 Task: Open Card Card0000000050 in Board Board0000000013 in Workspace WS0000000005 in Trello. Add Member Nikrathi889@gmail.com to Card Card0000000050 in Board Board0000000013 in Workspace WS0000000005 in Trello. Add Yellow Label titled Label0000000050 to Card Card0000000050 in Board Board0000000013 in Workspace WS0000000005 in Trello. Add Checklist CL0000000050 to Card Card0000000050 in Board Board0000000013 in Workspace WS0000000005 in Trello. Add Dates with Start Date as May 08 2023 and Due Date as May 31 2023 to Card Card0000000050 in Board Board0000000013 in Workspace WS0000000005 in Trello
Action: Mouse moved to (58, 296)
Screenshot: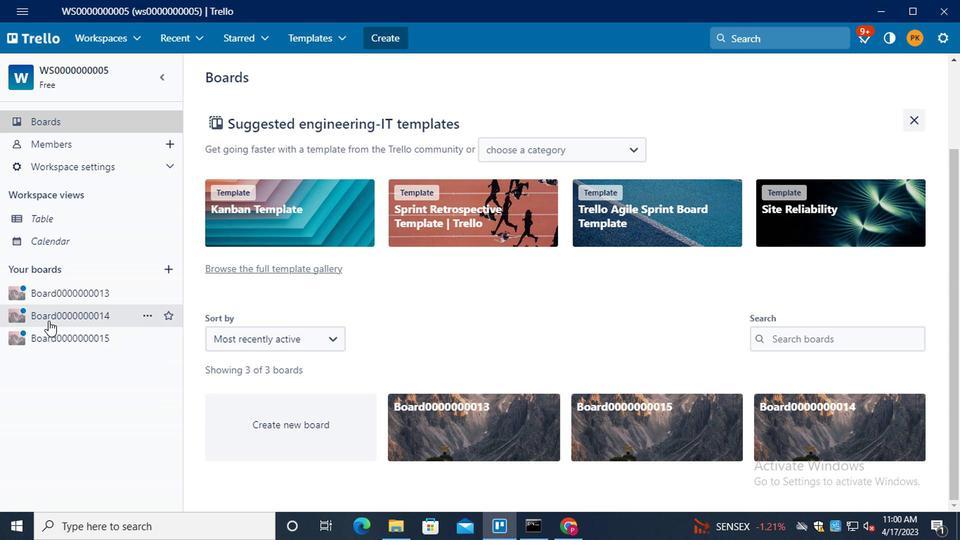 
Action: Mouse pressed left at (58, 296)
Screenshot: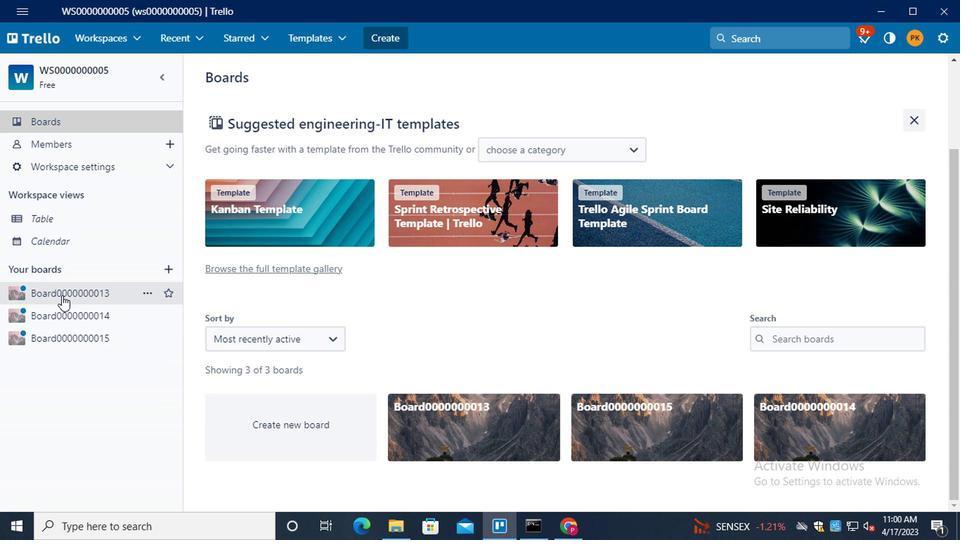 
Action: Mouse moved to (280, 253)
Screenshot: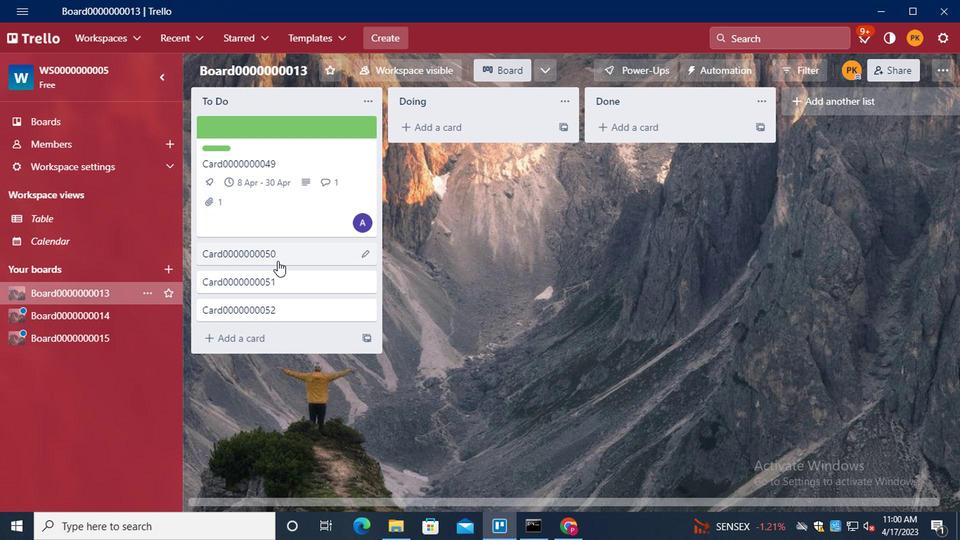 
Action: Mouse pressed left at (280, 253)
Screenshot: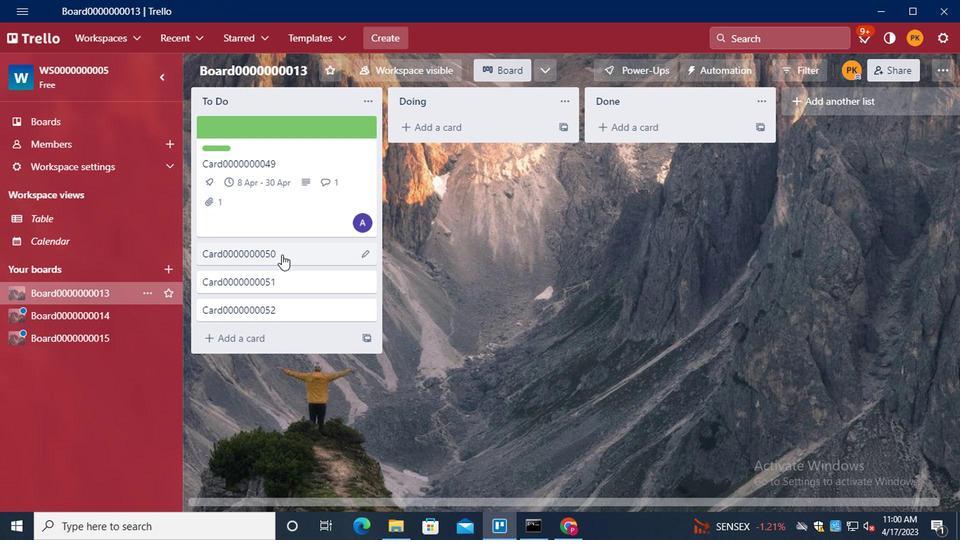 
Action: Mouse moved to (647, 132)
Screenshot: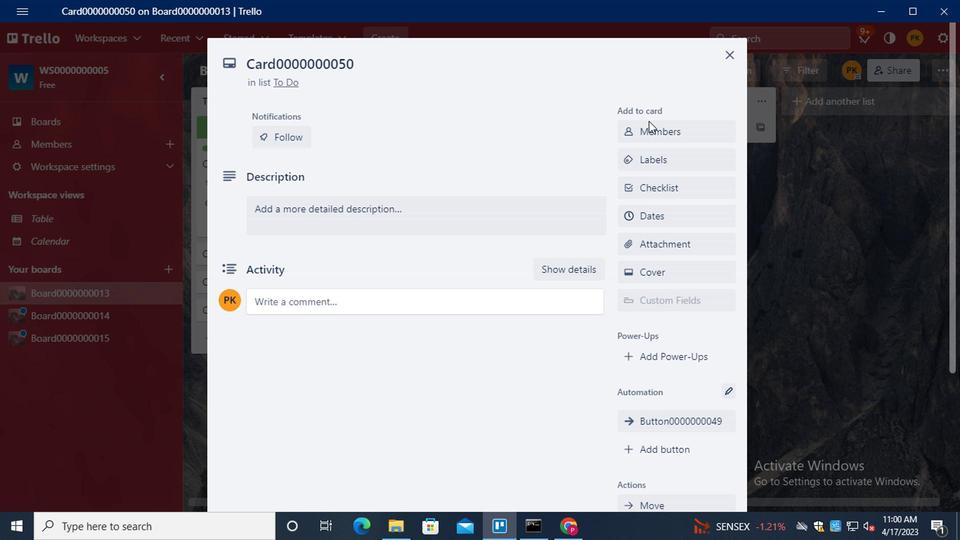 
Action: Mouse pressed left at (647, 132)
Screenshot: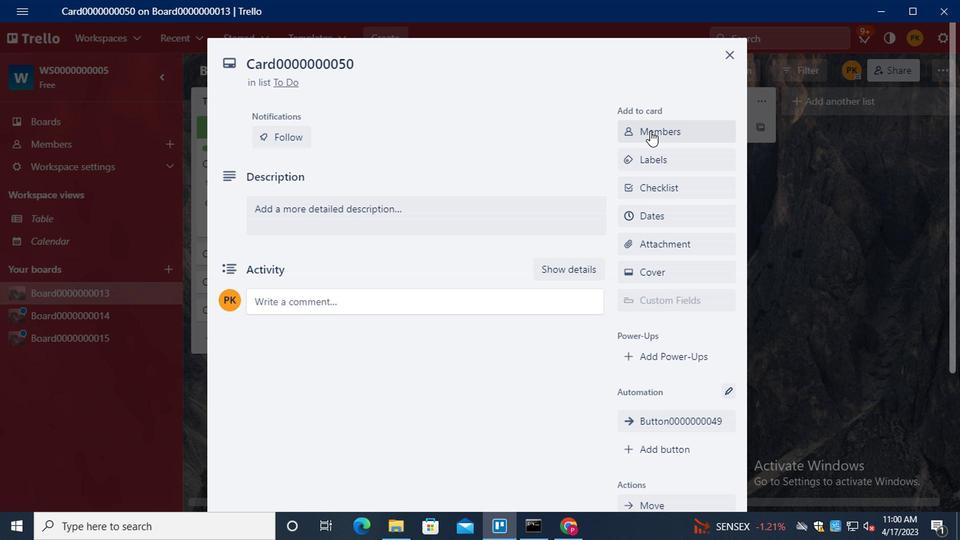 
Action: Mouse moved to (643, 210)
Screenshot: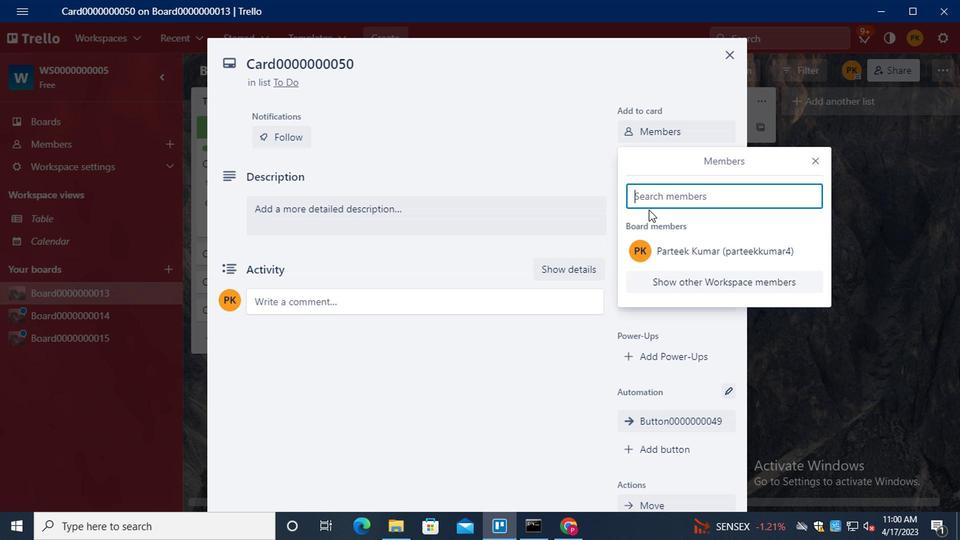 
Action: Key pressed <Key.shift>NIKRATHI889<Key.shift>@GMAIL.COM
Screenshot: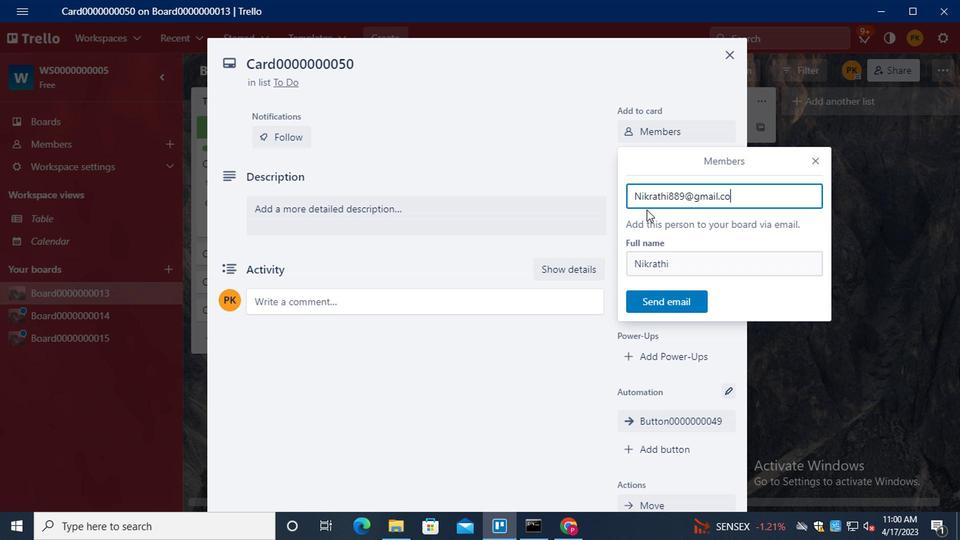 
Action: Mouse moved to (662, 312)
Screenshot: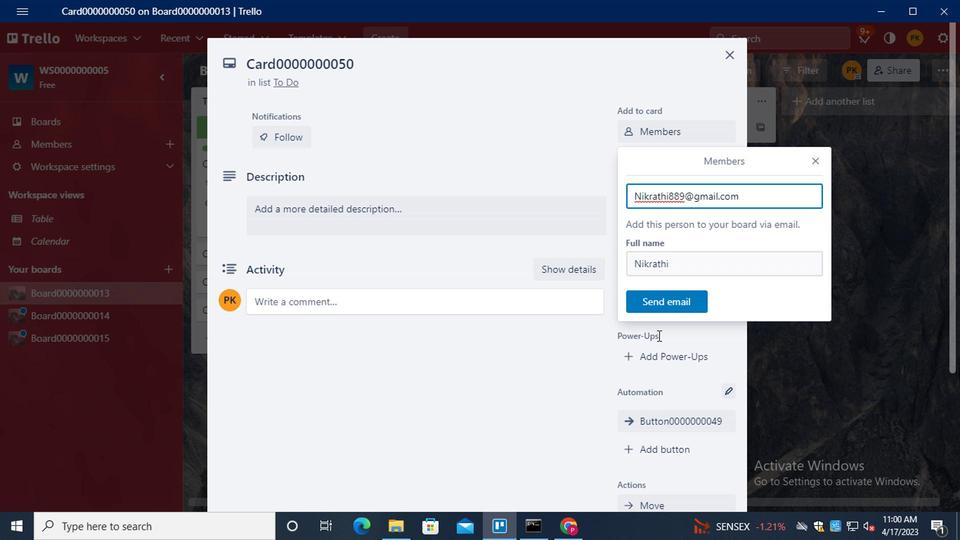 
Action: Mouse pressed left at (662, 312)
Screenshot: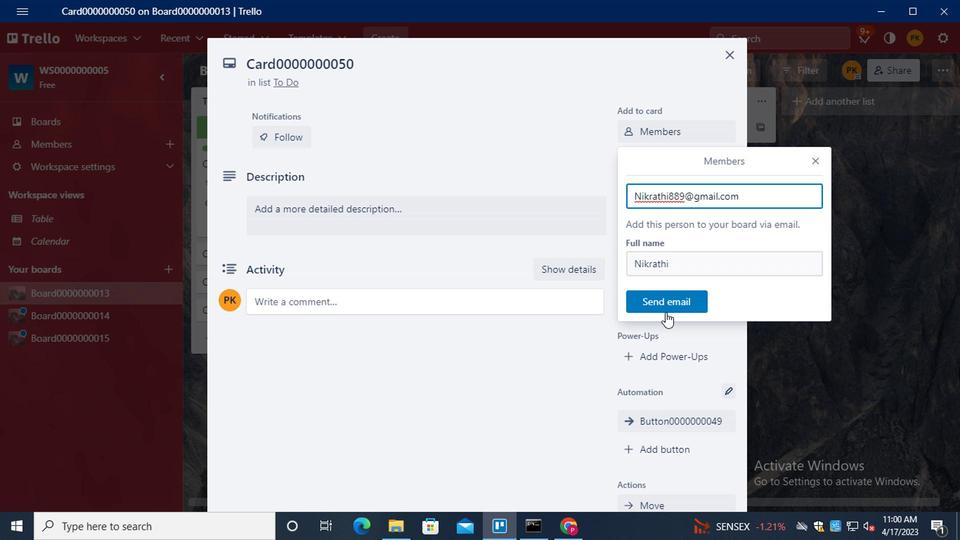 
Action: Mouse moved to (656, 164)
Screenshot: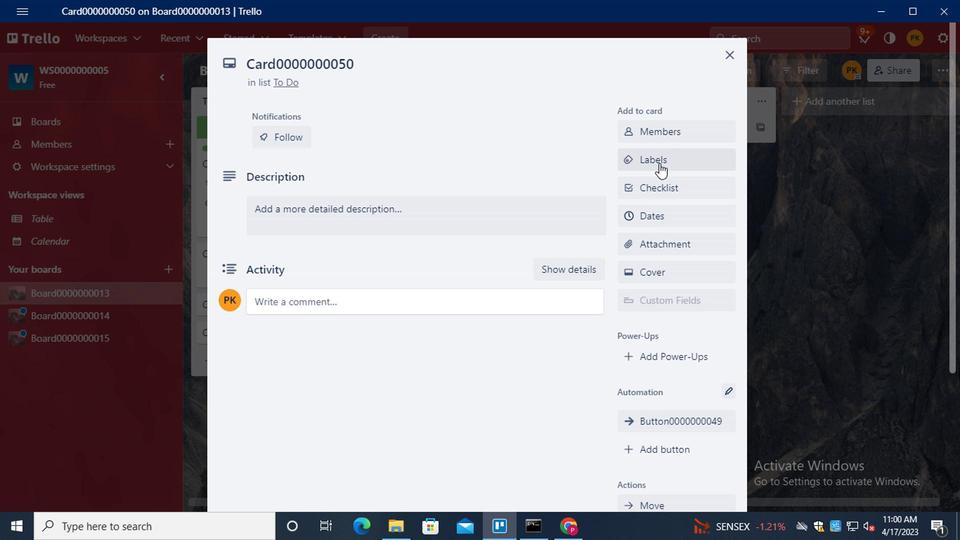 
Action: Mouse pressed left at (656, 164)
Screenshot: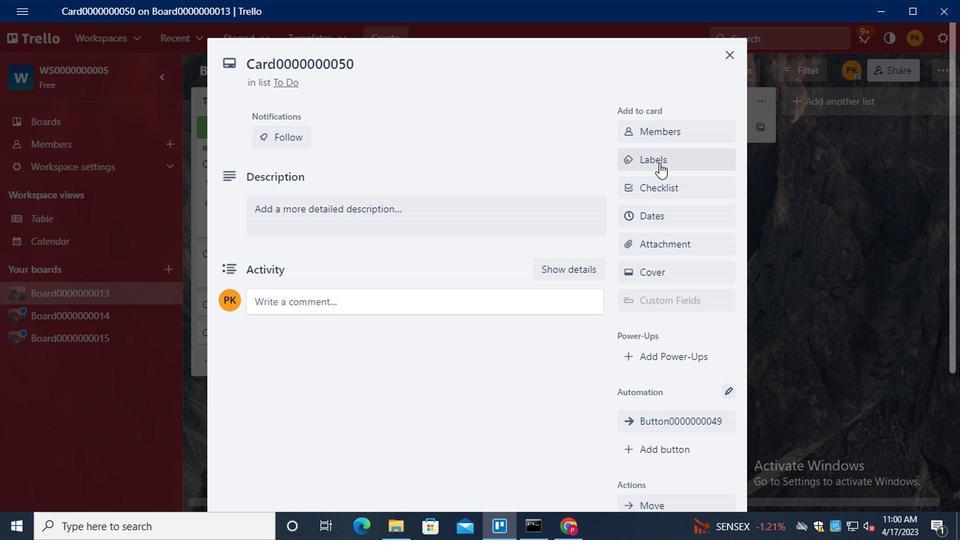 
Action: Mouse moved to (695, 346)
Screenshot: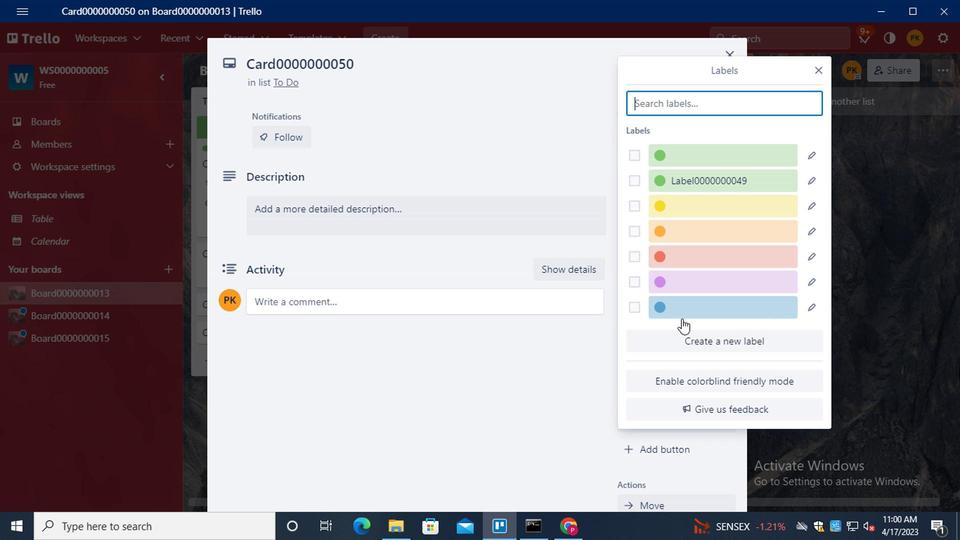
Action: Mouse pressed left at (695, 346)
Screenshot: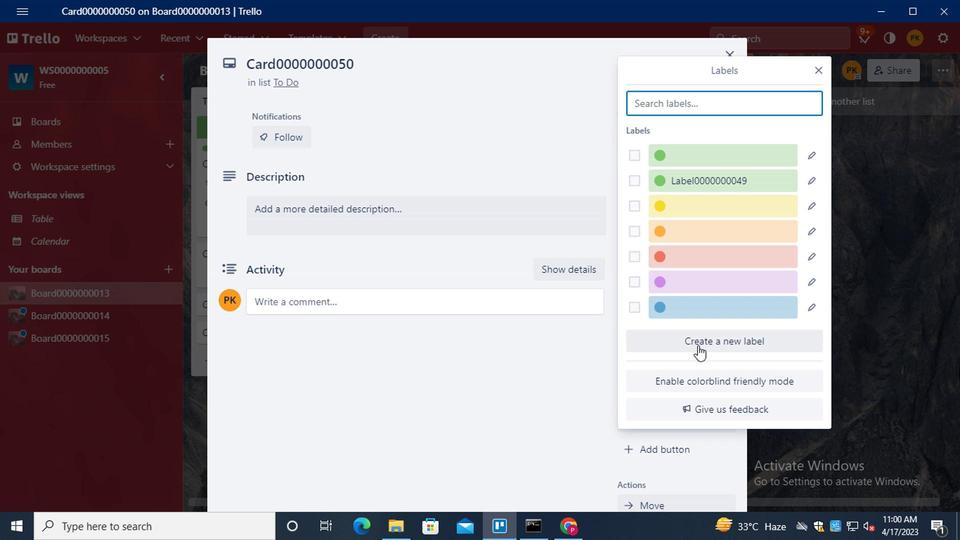 
Action: Mouse moved to (704, 204)
Screenshot: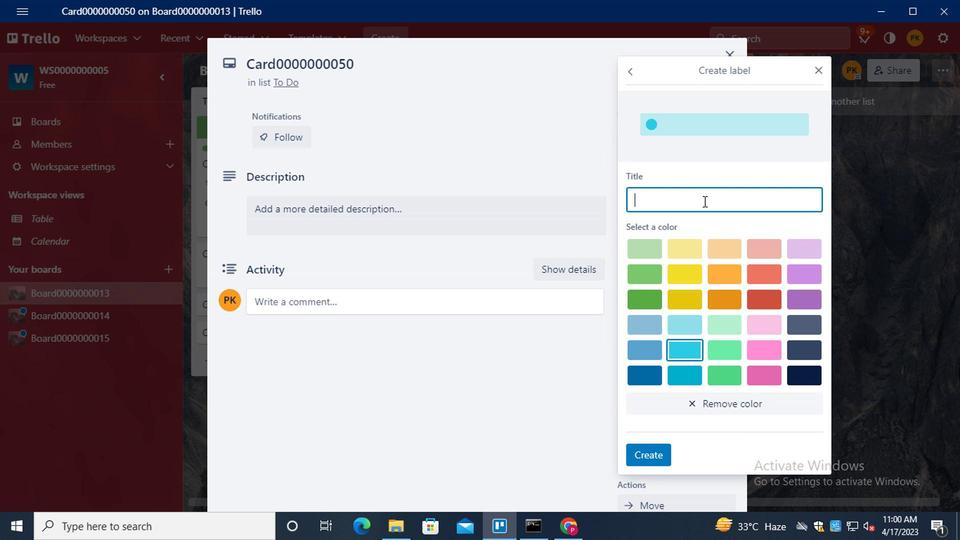 
Action: Key pressed <Key.shift>LABEL0000000050
Screenshot: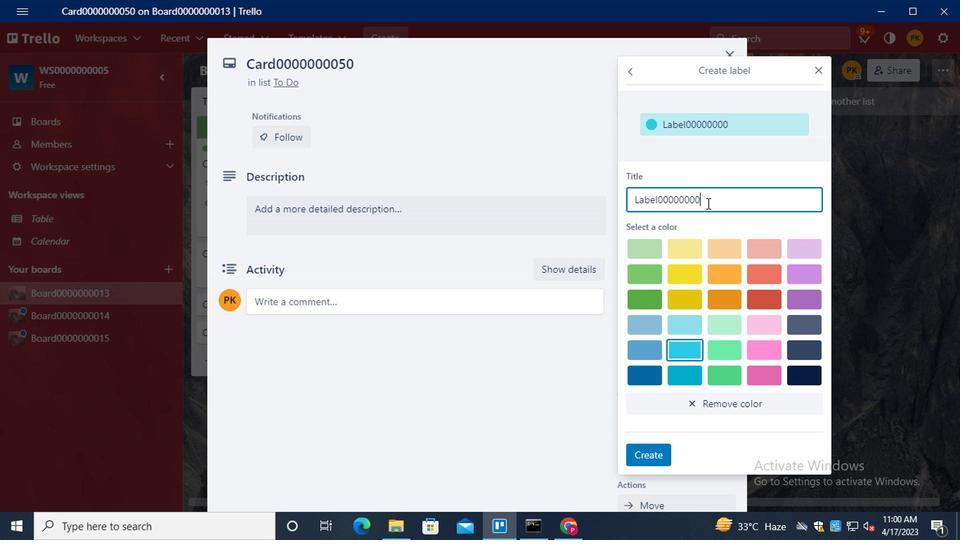 
Action: Mouse moved to (693, 278)
Screenshot: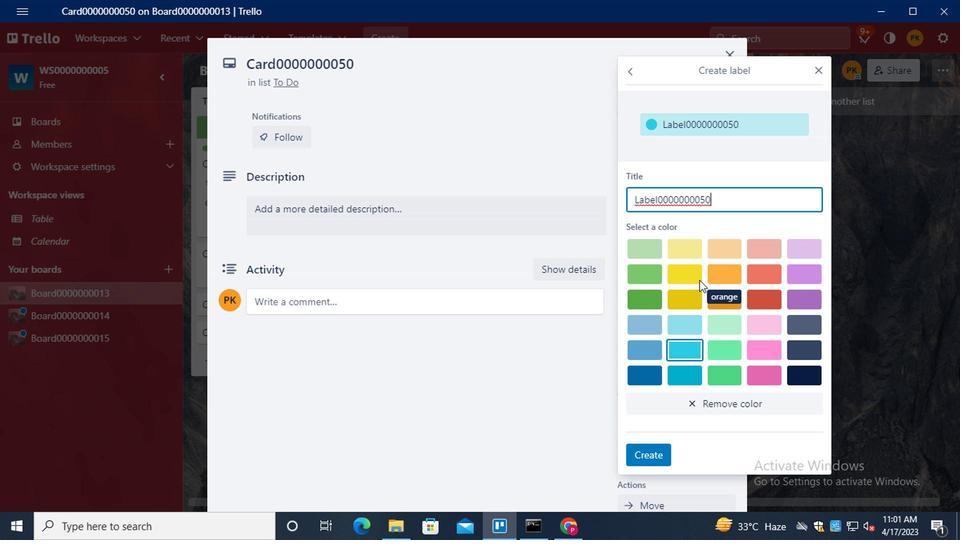 
Action: Mouse pressed left at (693, 278)
Screenshot: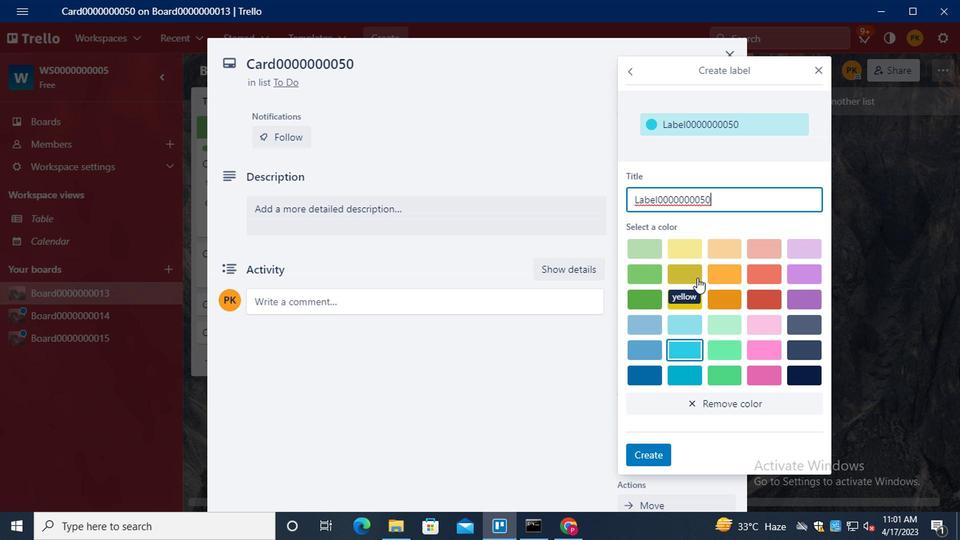 
Action: Mouse moved to (633, 454)
Screenshot: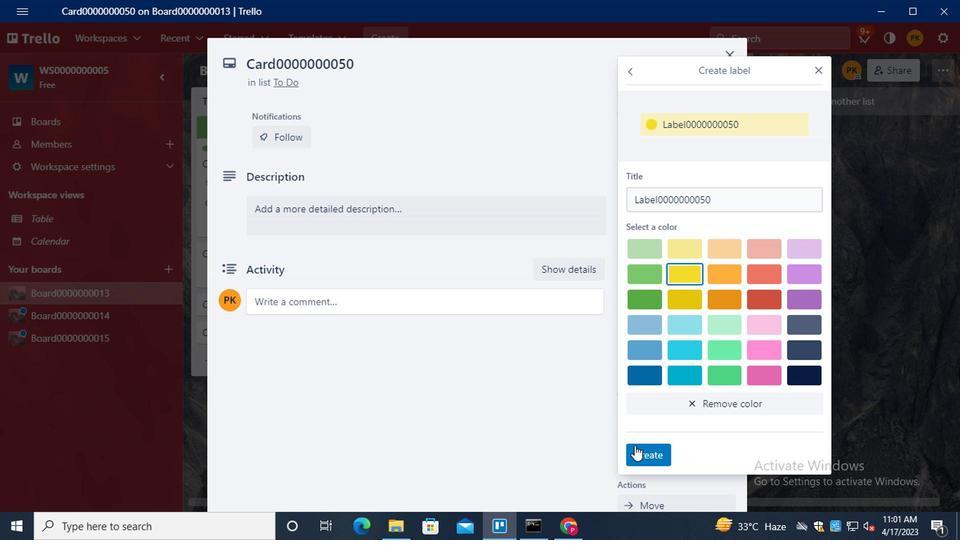 
Action: Mouse pressed left at (633, 454)
Screenshot: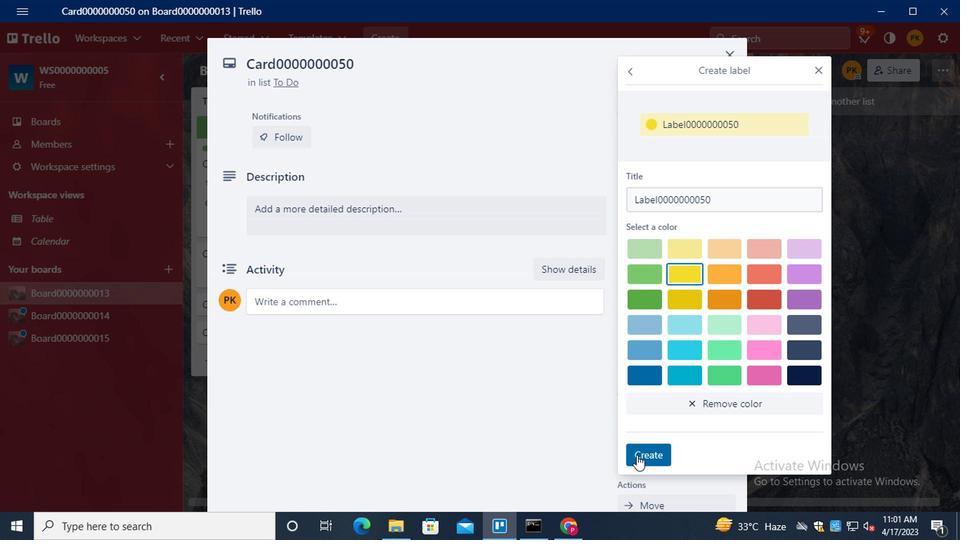 
Action: Mouse moved to (818, 76)
Screenshot: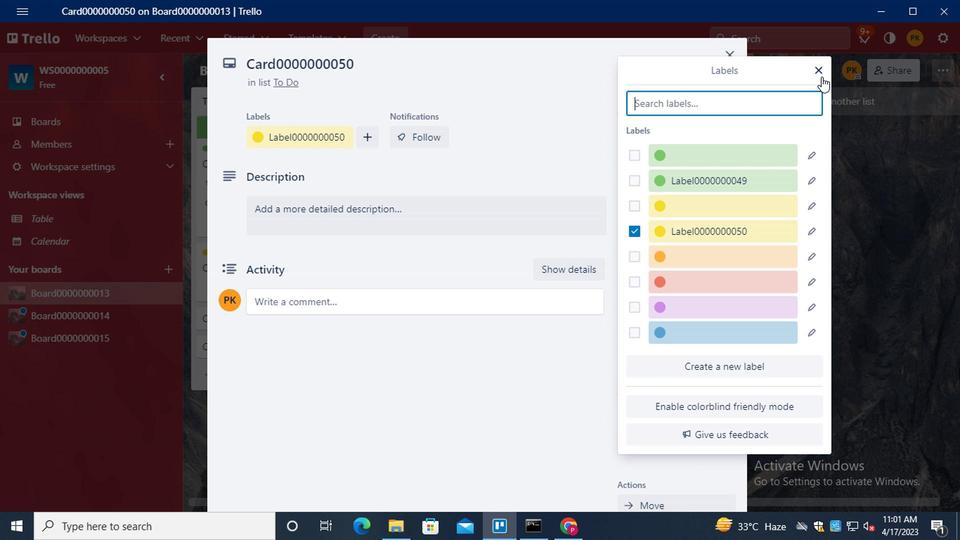 
Action: Mouse pressed left at (818, 76)
Screenshot: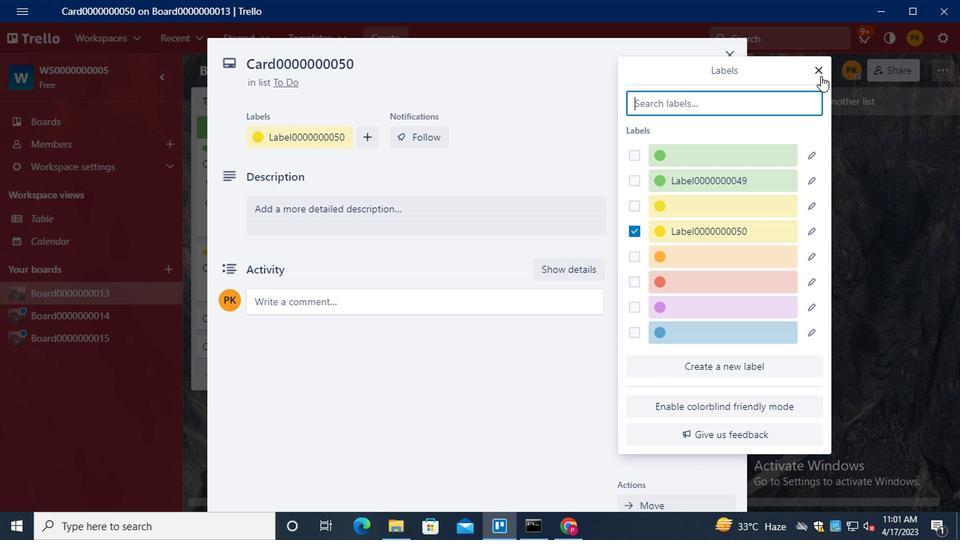 
Action: Mouse moved to (672, 180)
Screenshot: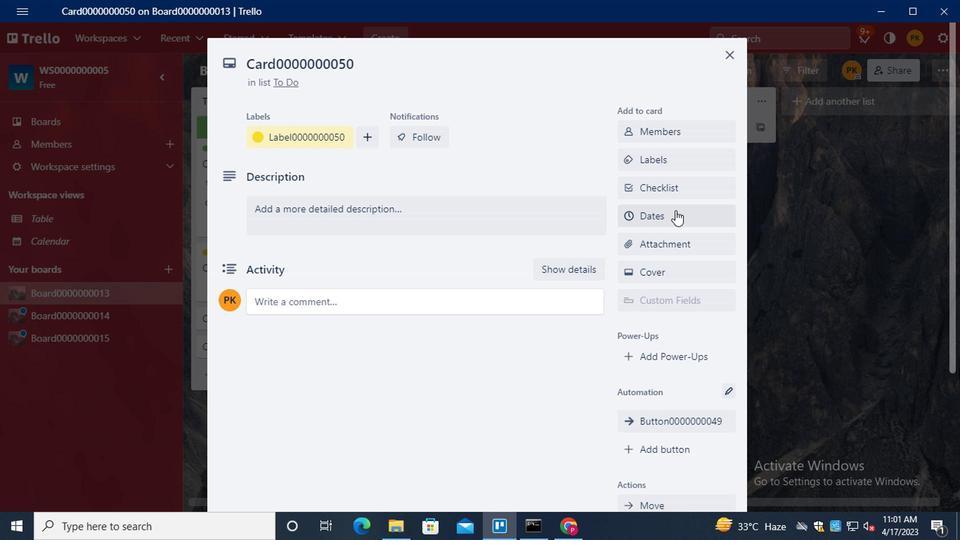 
Action: Mouse pressed left at (672, 180)
Screenshot: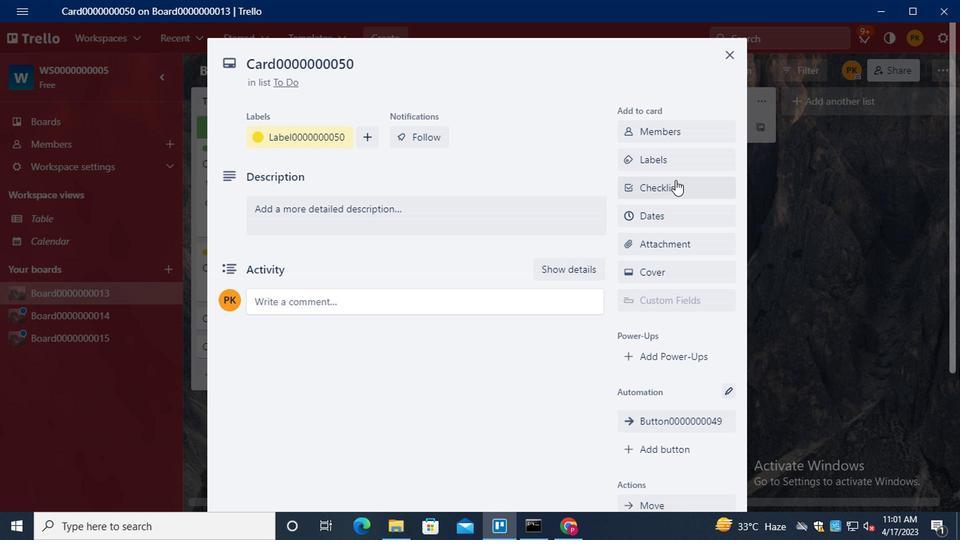 
Action: Key pressed <Key.shift><Key.shift>CL0000000050
Screenshot: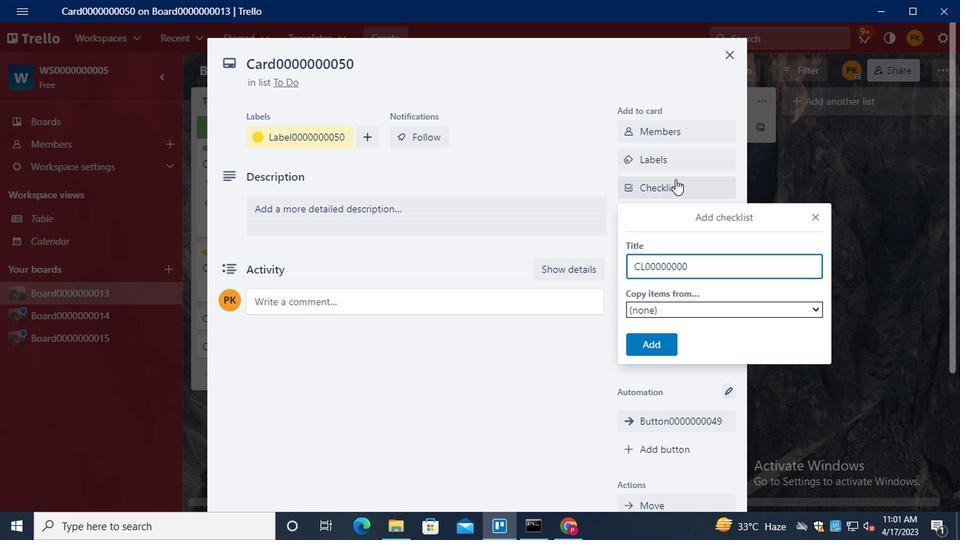 
Action: Mouse moved to (661, 350)
Screenshot: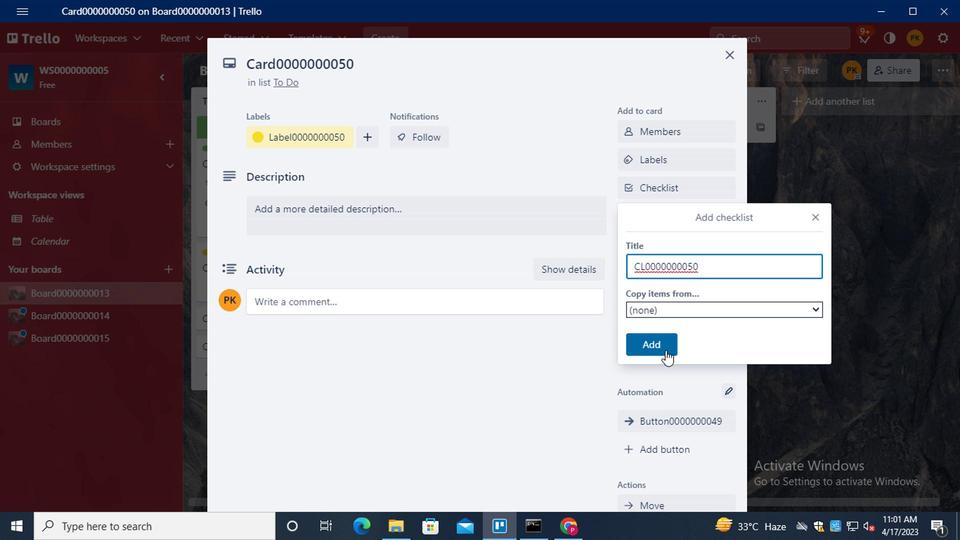 
Action: Mouse pressed left at (661, 350)
Screenshot: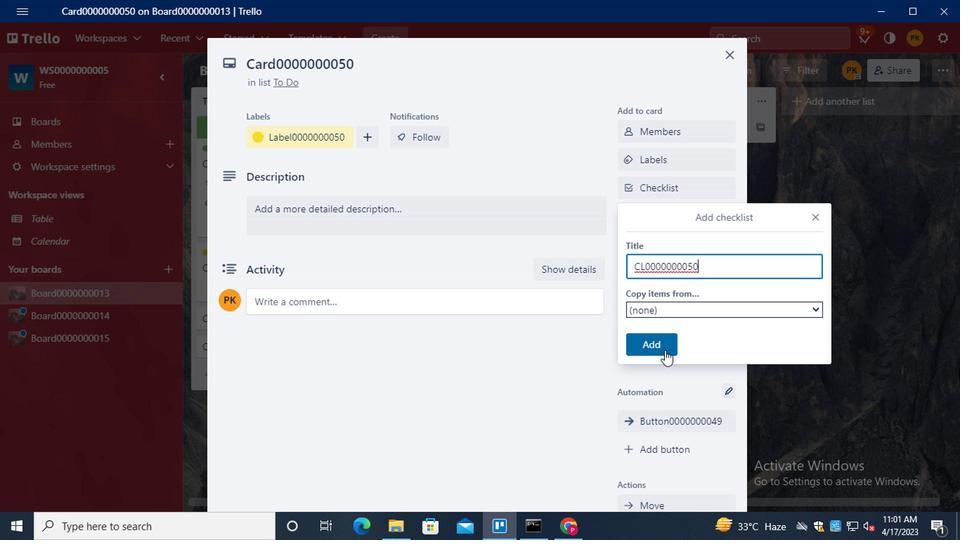 
Action: Mouse moved to (682, 212)
Screenshot: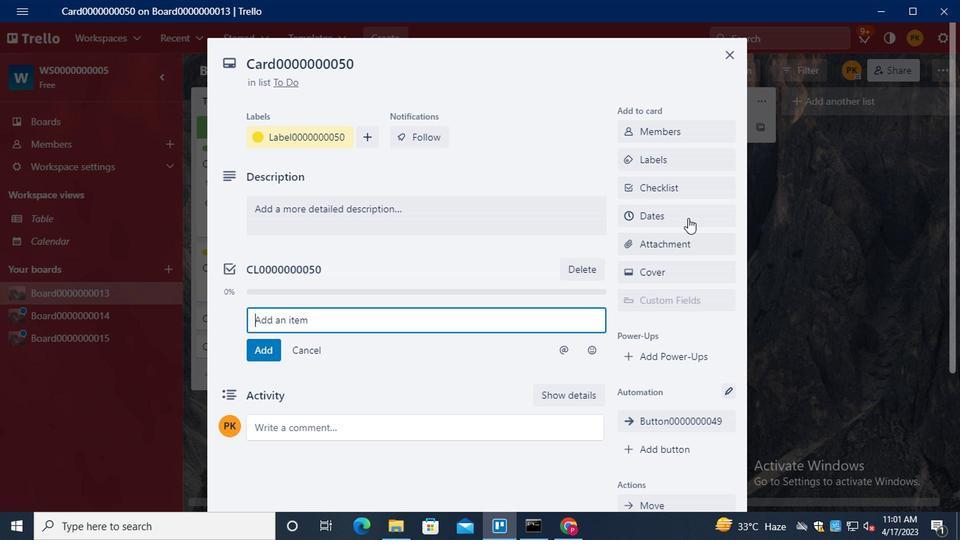 
Action: Mouse pressed left at (682, 212)
Screenshot: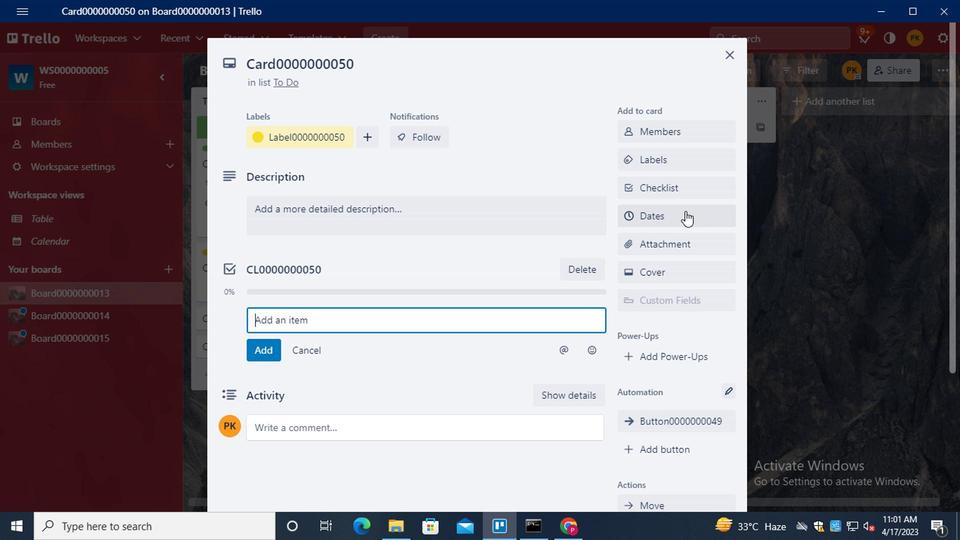 
Action: Mouse moved to (631, 323)
Screenshot: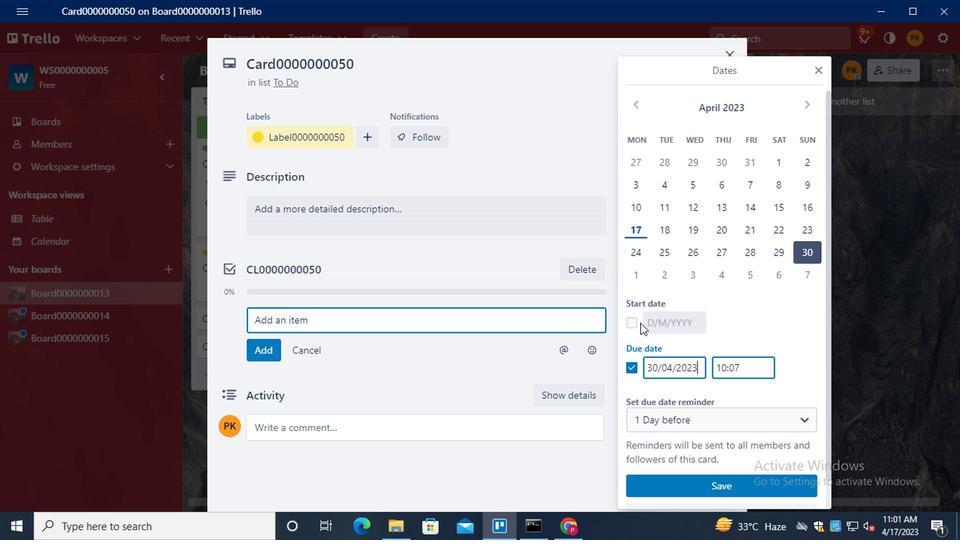 
Action: Mouse pressed left at (631, 323)
Screenshot: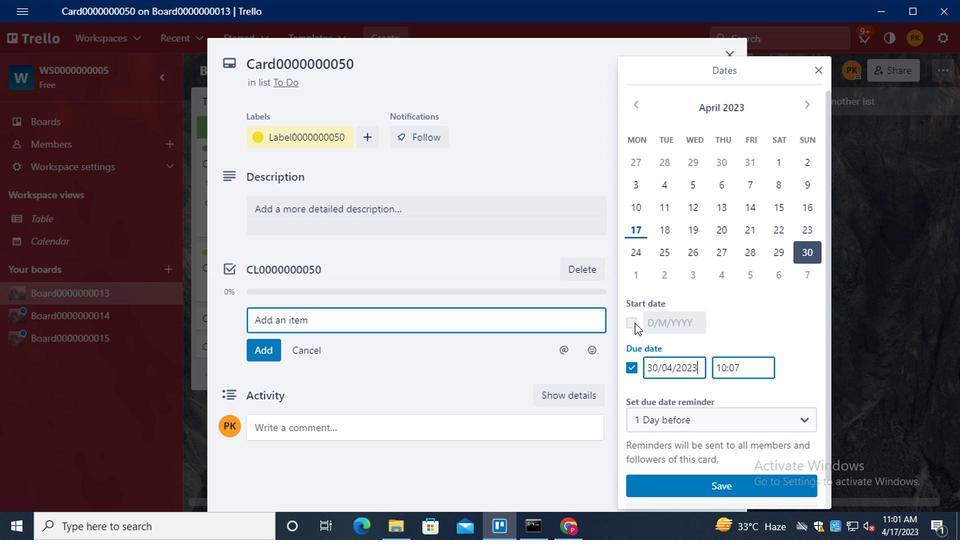 
Action: Mouse moved to (802, 104)
Screenshot: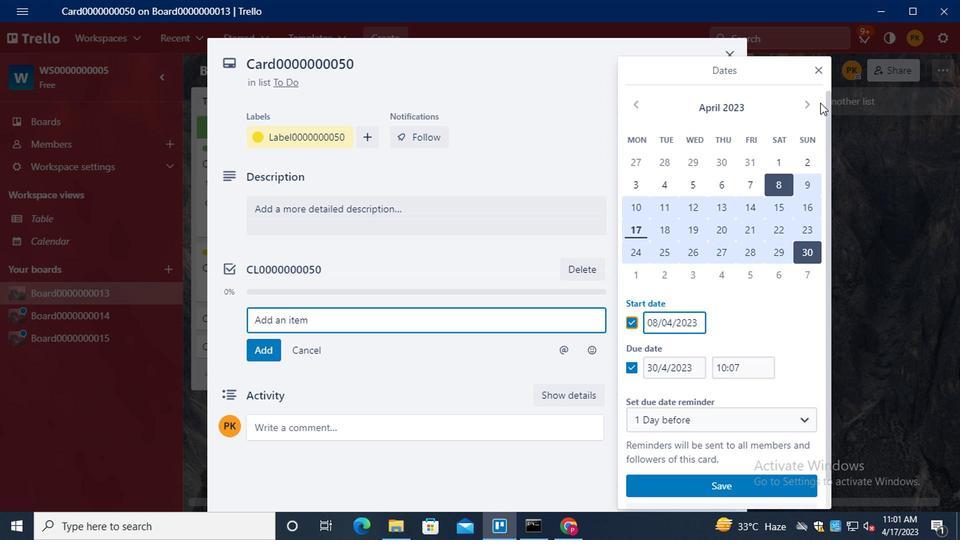 
Action: Mouse pressed left at (802, 104)
Screenshot: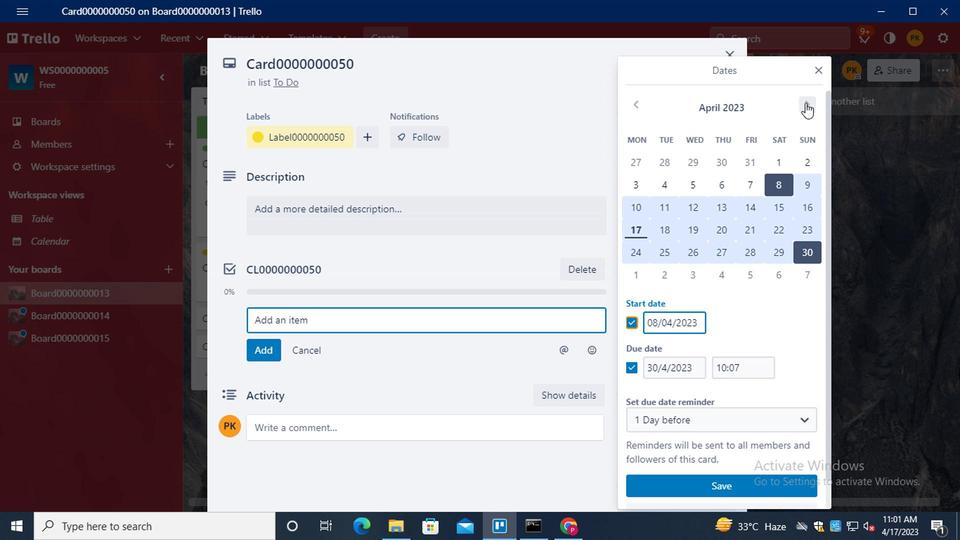 
Action: Mouse moved to (636, 184)
Screenshot: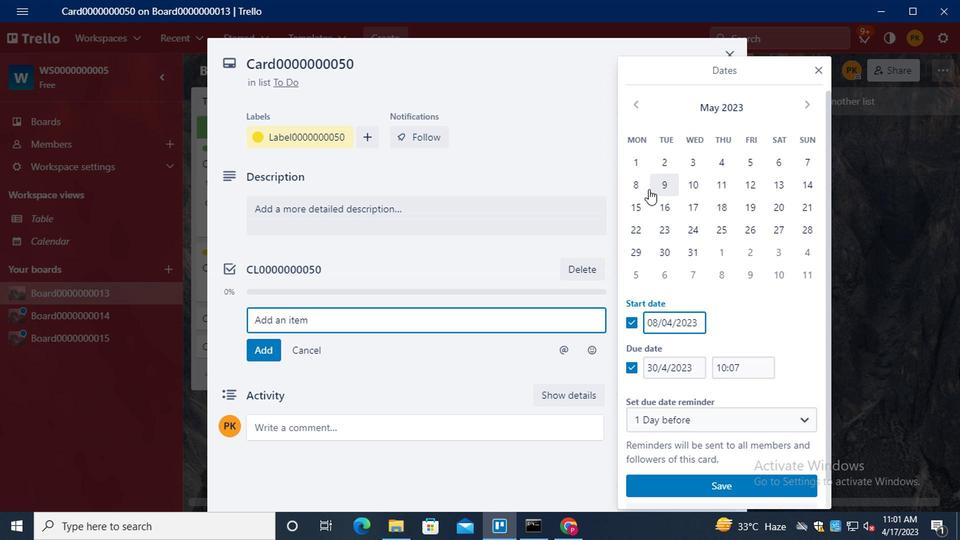 
Action: Mouse pressed left at (636, 184)
Screenshot: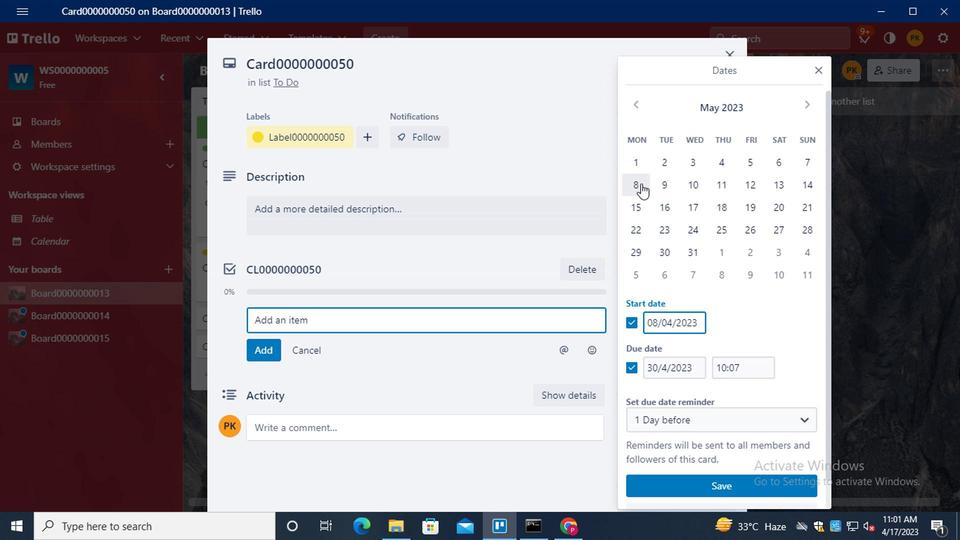 
Action: Mouse moved to (695, 253)
Screenshot: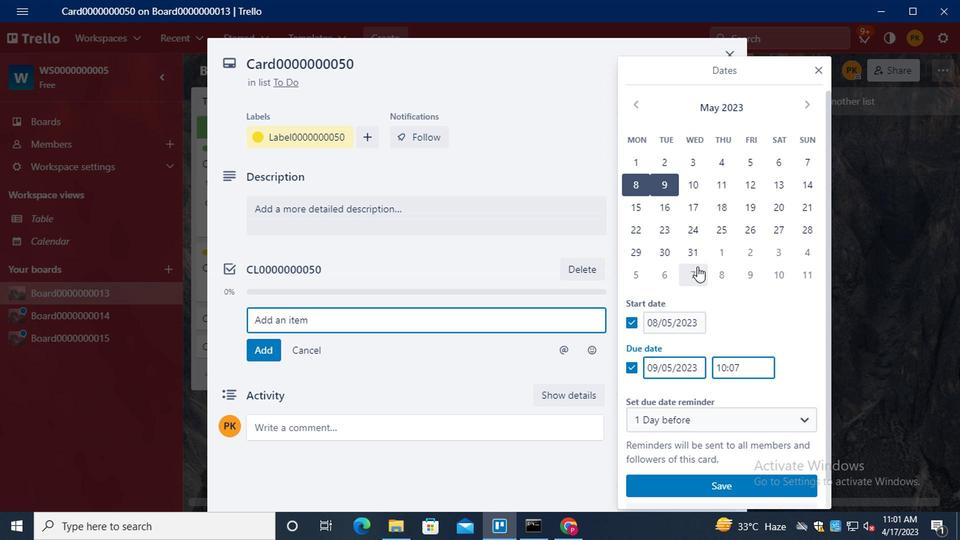
Action: Mouse pressed left at (695, 253)
Screenshot: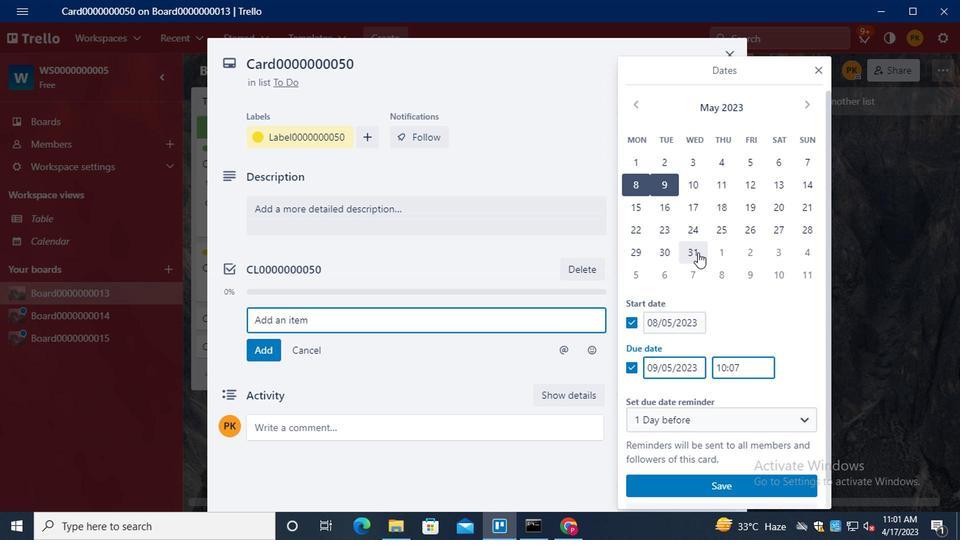 
Action: Mouse moved to (710, 483)
Screenshot: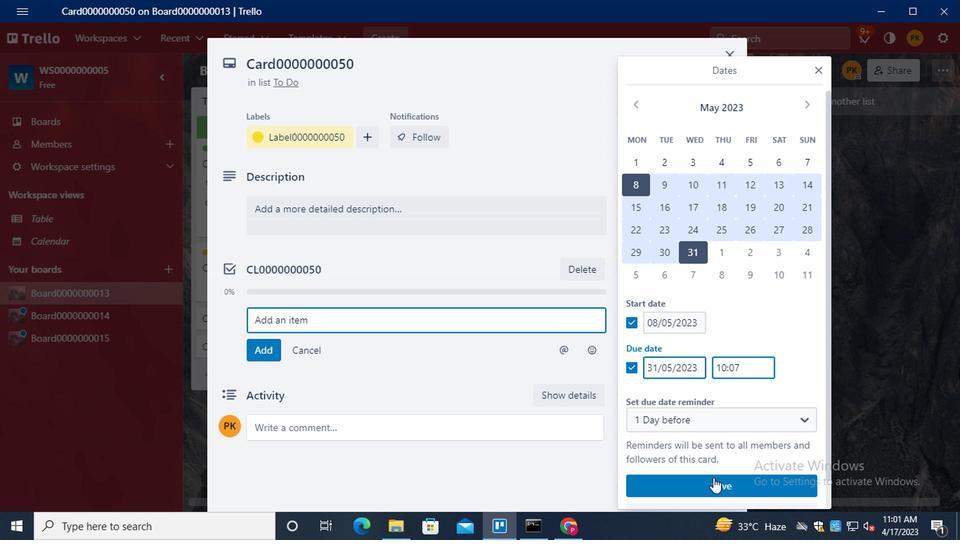 
Action: Mouse pressed left at (710, 483)
Screenshot: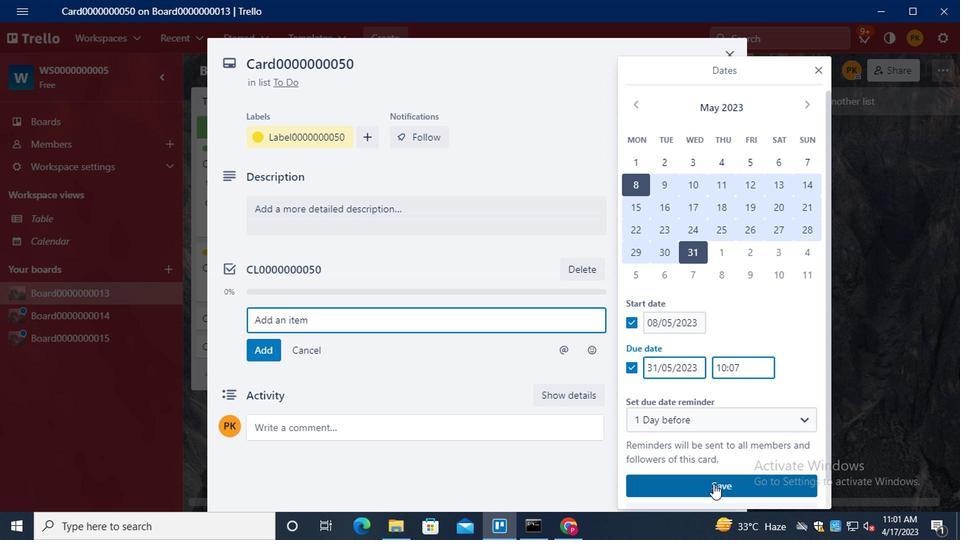 
Action: Mouse moved to (421, 243)
Screenshot: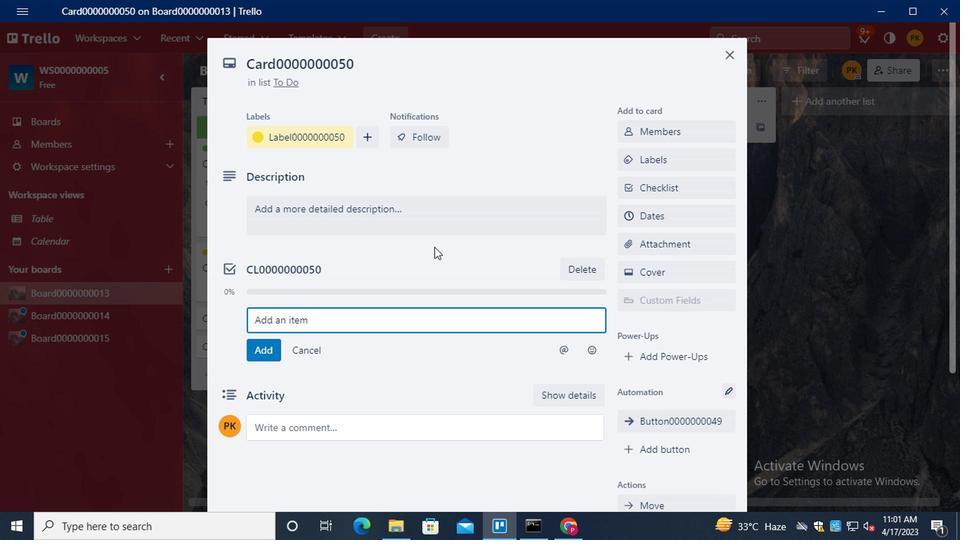 
Action: Mouse scrolled (421, 244) with delta (0, 0)
Screenshot: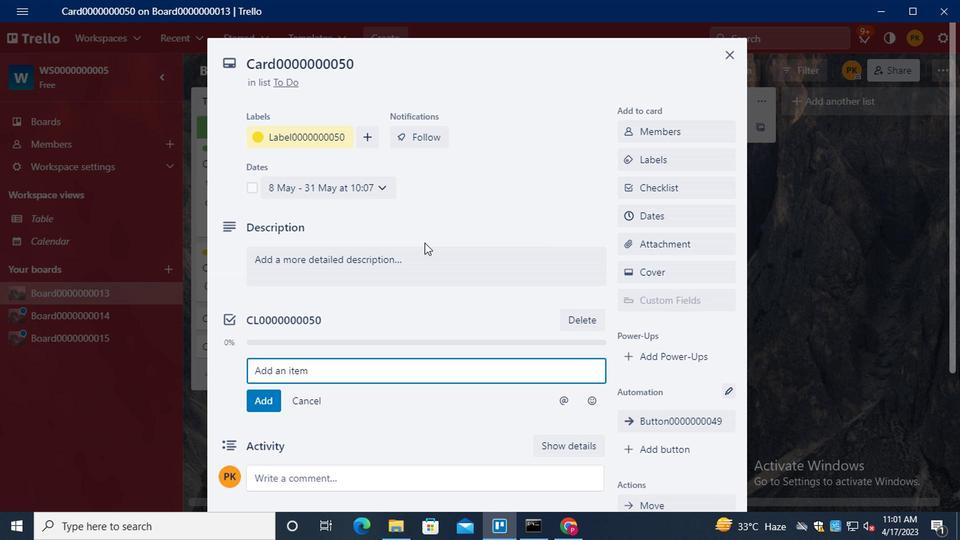 
Action: Mouse scrolled (421, 244) with delta (0, 0)
Screenshot: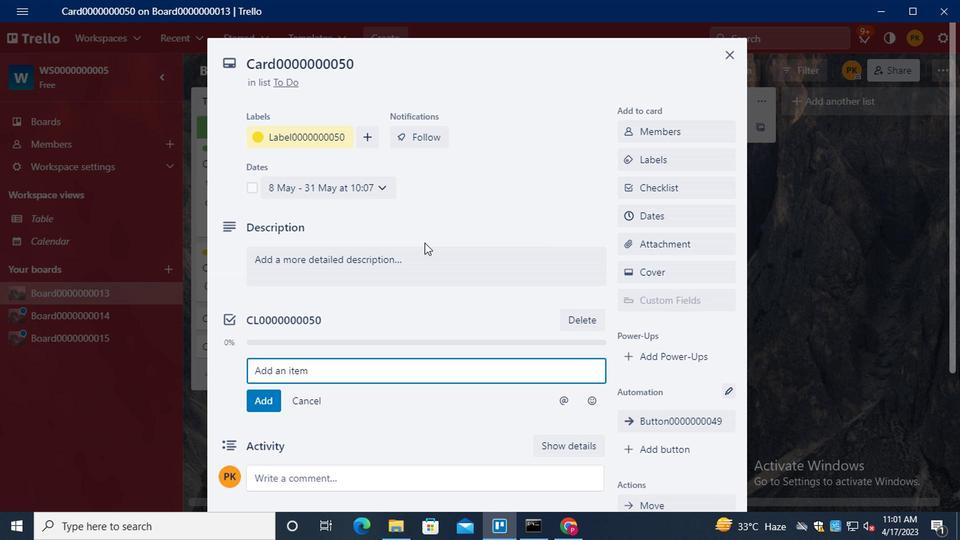 
